 Task: Create in the project AgileJet and in the Backlog issue 'Create a new online platform for online sales and negotiation courses with advanced sales techniques and negotiation skills features' a child issue 'Integration with benefits management systems', and assign it to team member softage.4@softage.net. Create in the project AgileJet and in the Backlog issue 'Implement a new cloud-based supply chain management system for a company with advanced supply chain visibility and planning features' a child issue 'Code optimization for energy-efficient data compression', and assign it to team member softage.1@softage.net
Action: Mouse moved to (181, 49)
Screenshot: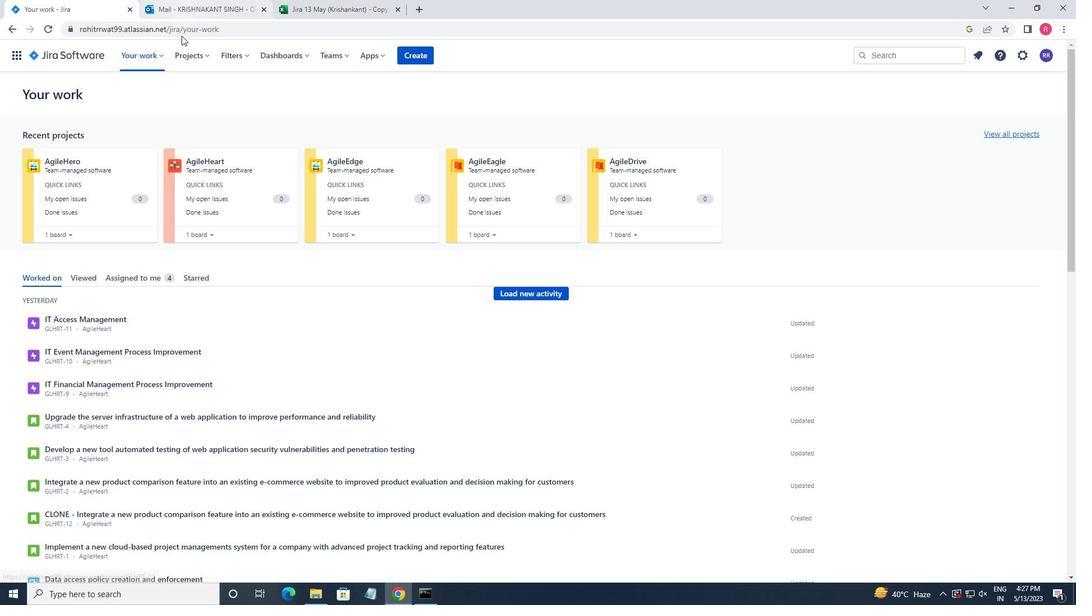 
Action: Mouse pressed left at (181, 49)
Screenshot: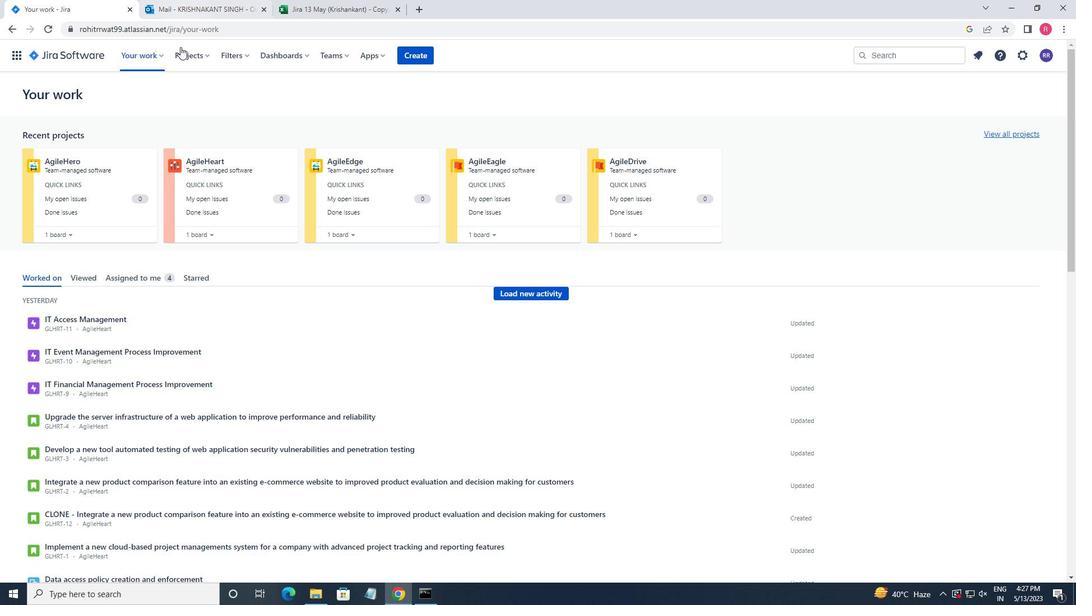 
Action: Mouse moved to (219, 116)
Screenshot: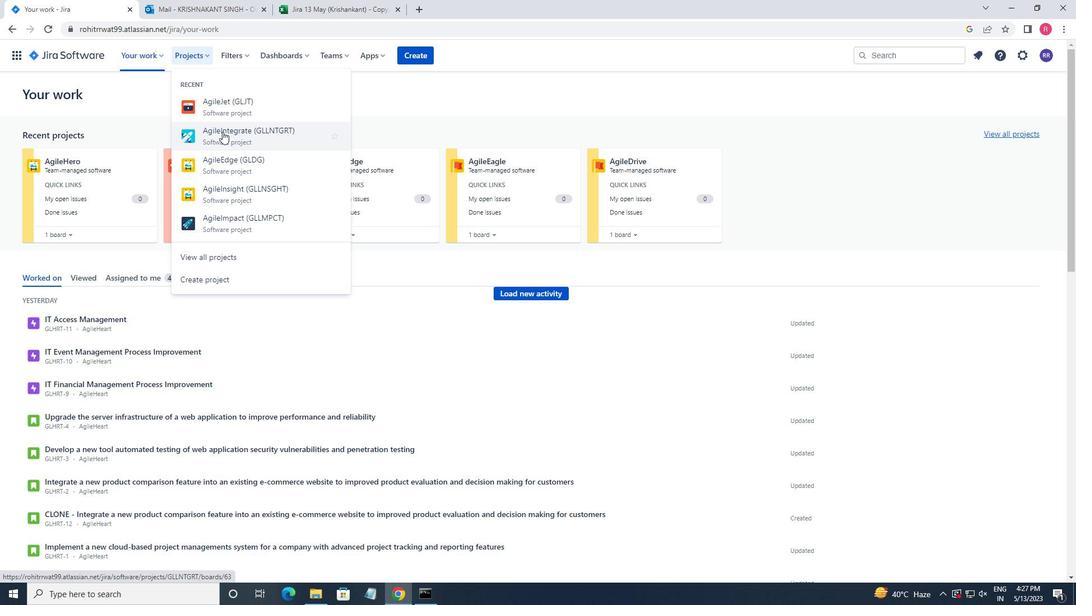 
Action: Mouse pressed left at (219, 116)
Screenshot: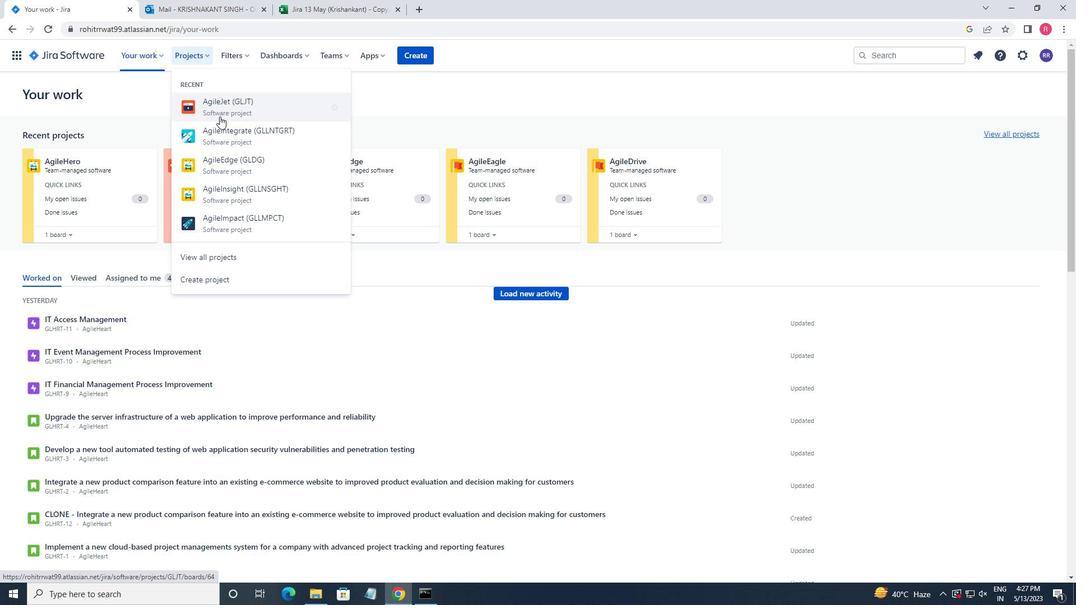 
Action: Mouse moved to (44, 177)
Screenshot: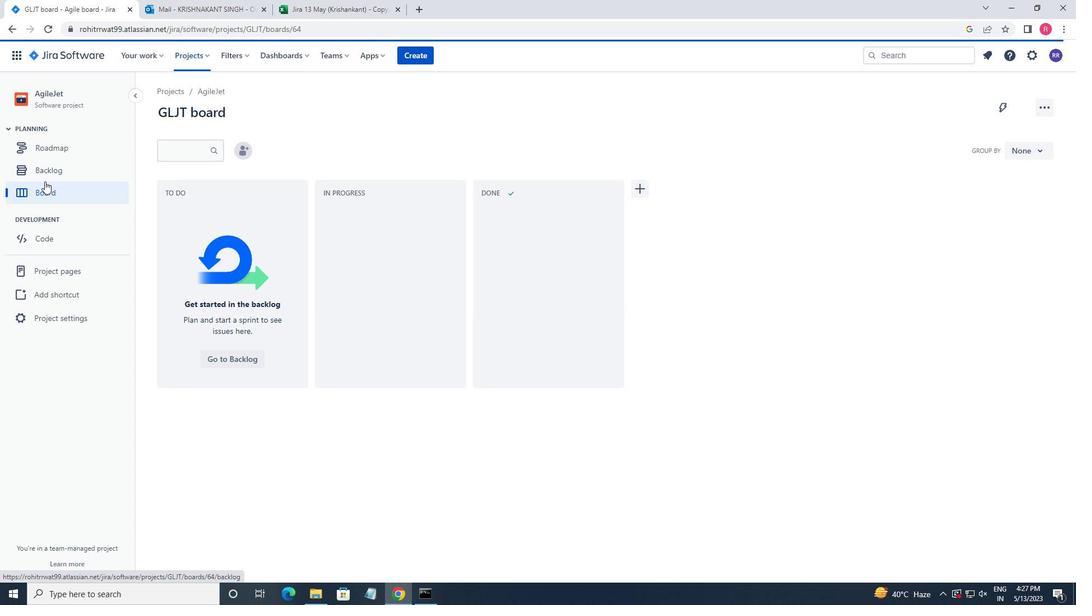 
Action: Mouse pressed left at (44, 177)
Screenshot: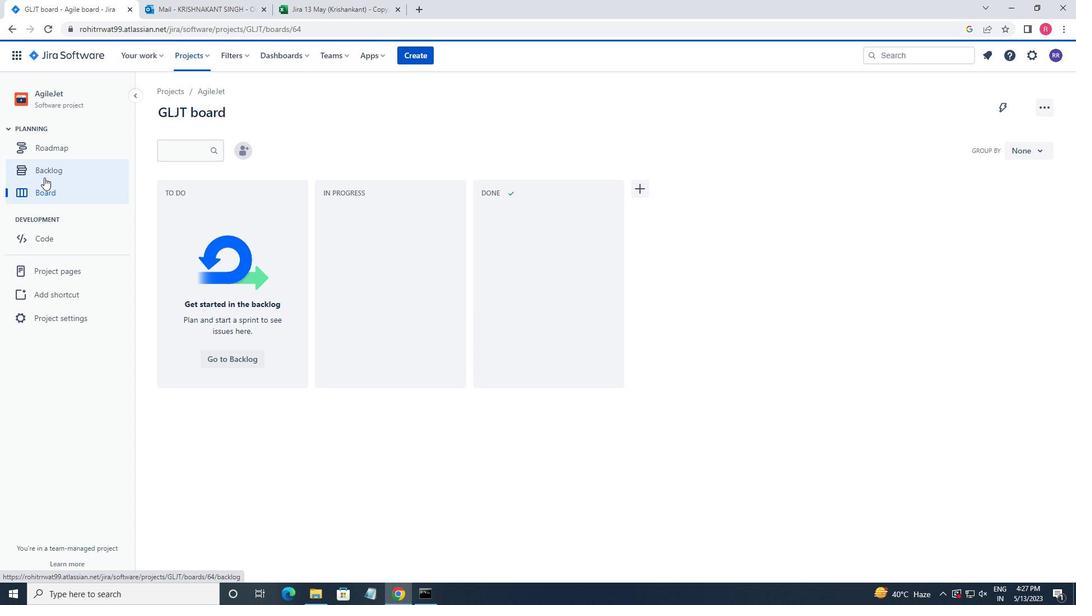 
Action: Mouse moved to (418, 291)
Screenshot: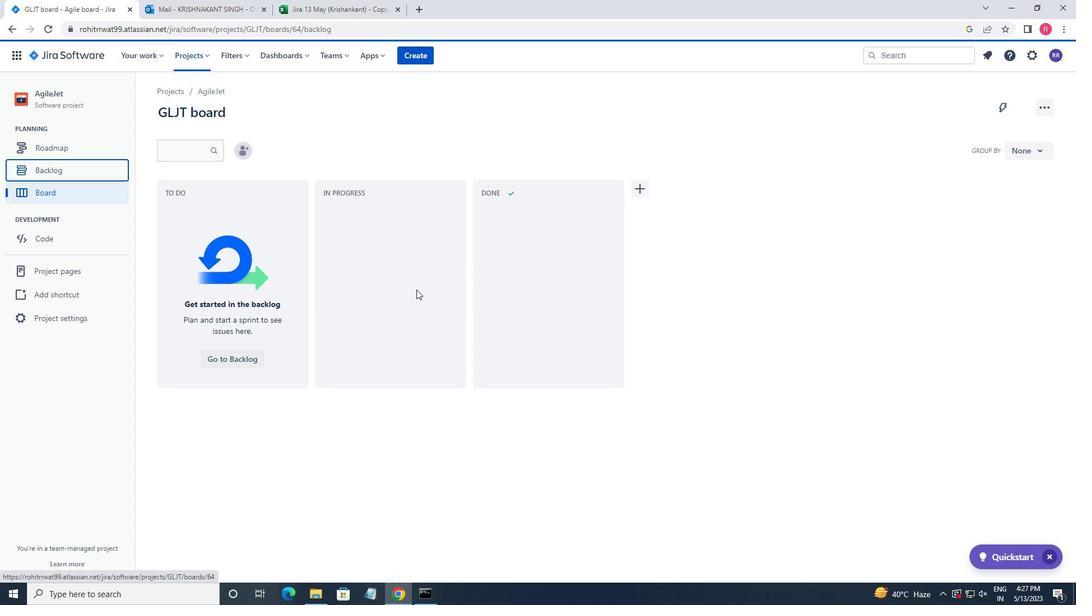 
Action: Mouse scrolled (418, 291) with delta (0, 0)
Screenshot: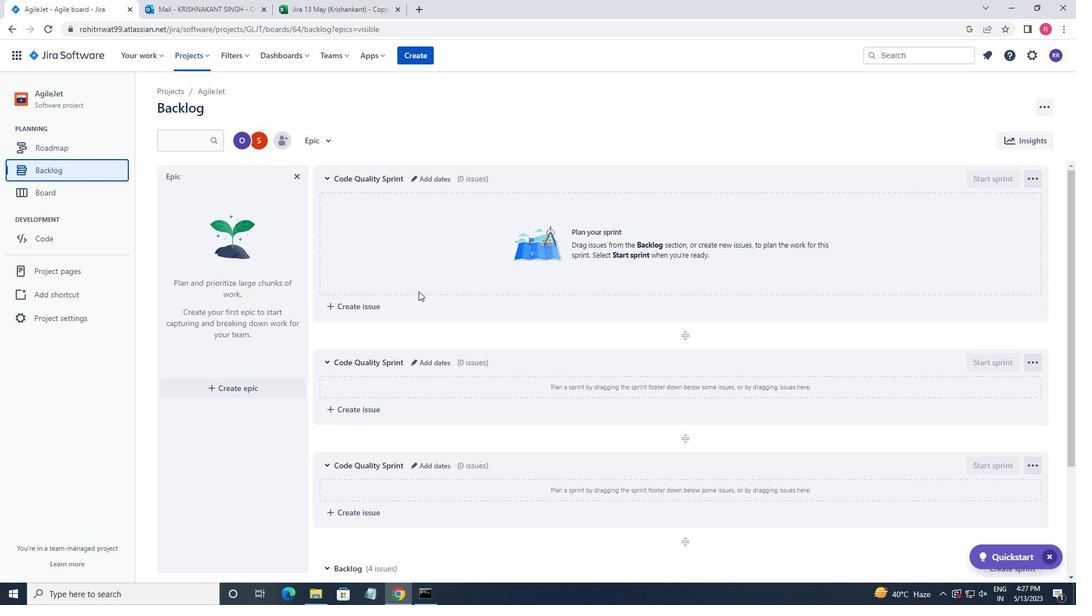 
Action: Mouse scrolled (418, 291) with delta (0, 0)
Screenshot: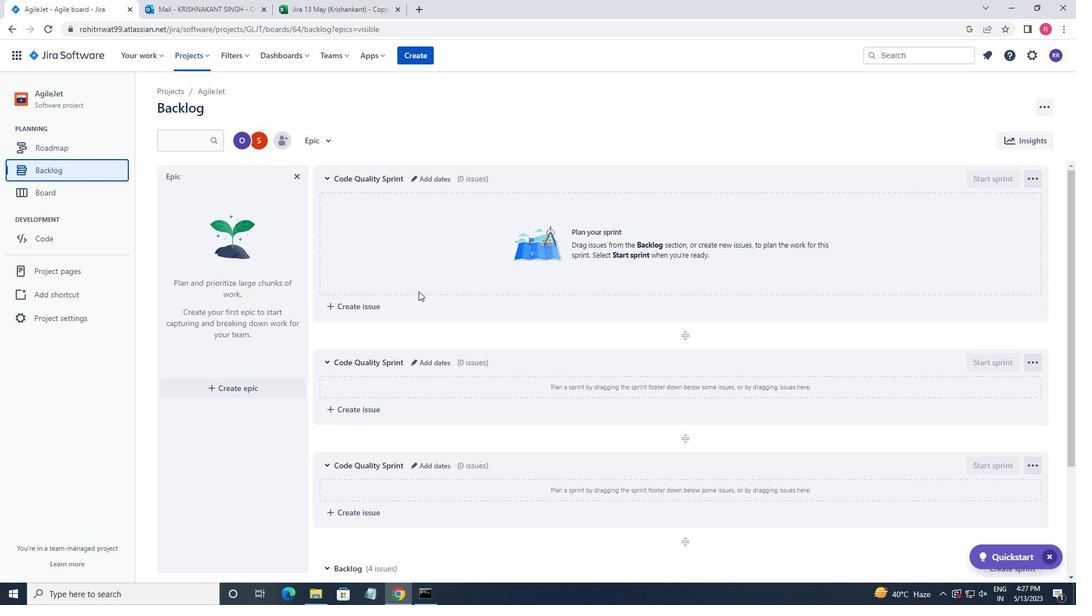 
Action: Mouse scrolled (418, 291) with delta (0, 0)
Screenshot: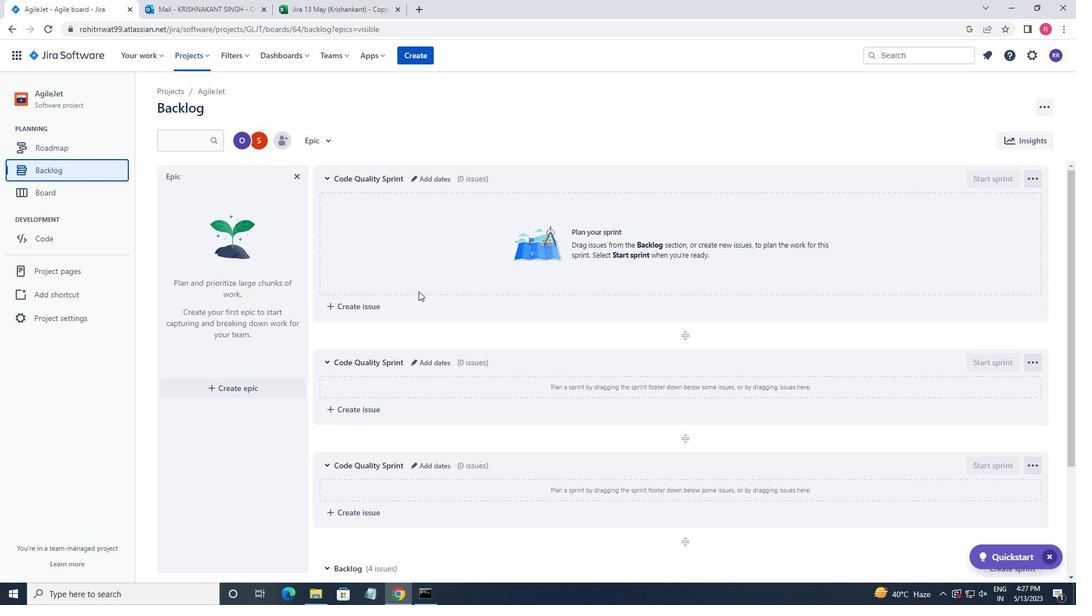 
Action: Mouse moved to (418, 291)
Screenshot: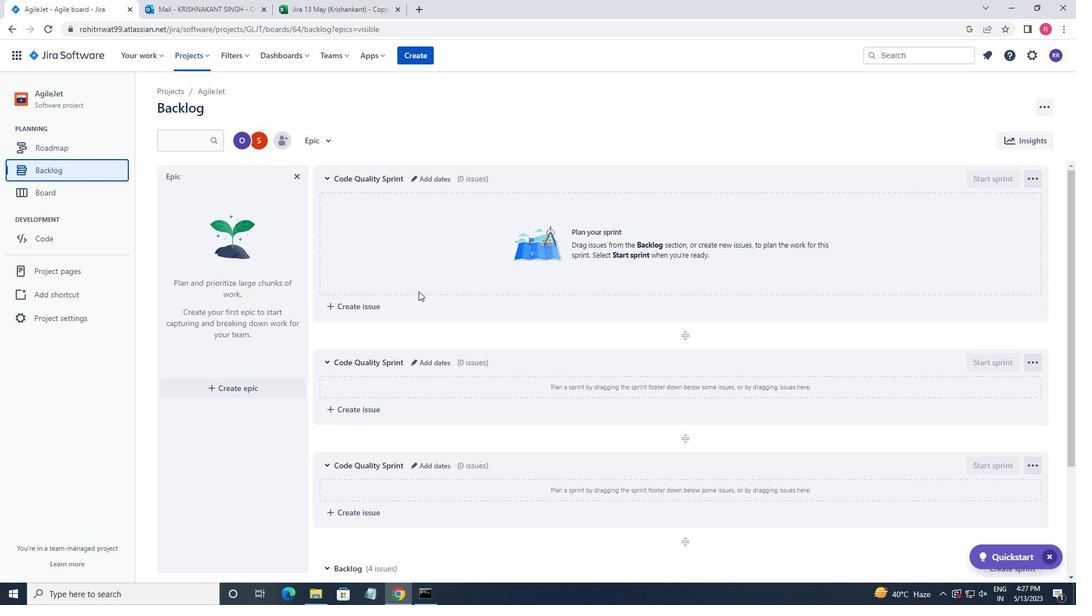 
Action: Mouse scrolled (418, 291) with delta (0, 0)
Screenshot: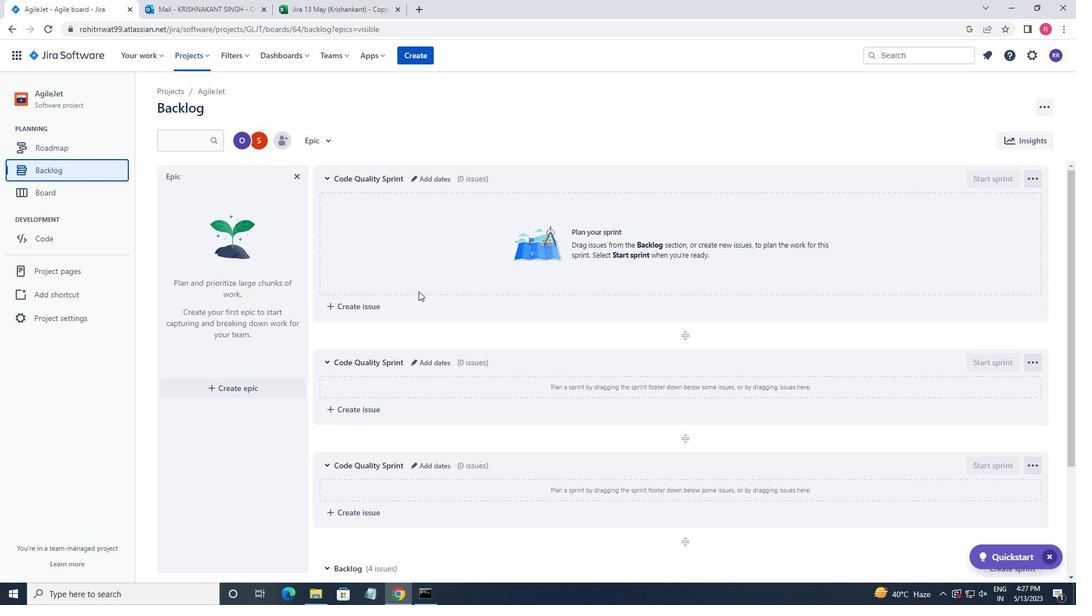 
Action: Mouse moved to (420, 293)
Screenshot: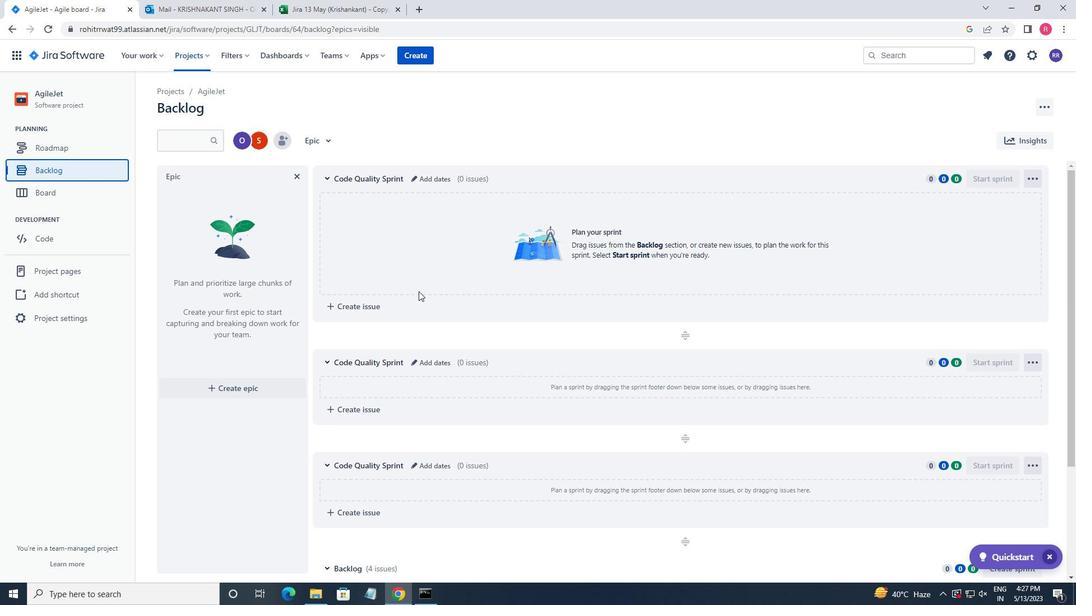
Action: Mouse scrolled (420, 292) with delta (0, 0)
Screenshot: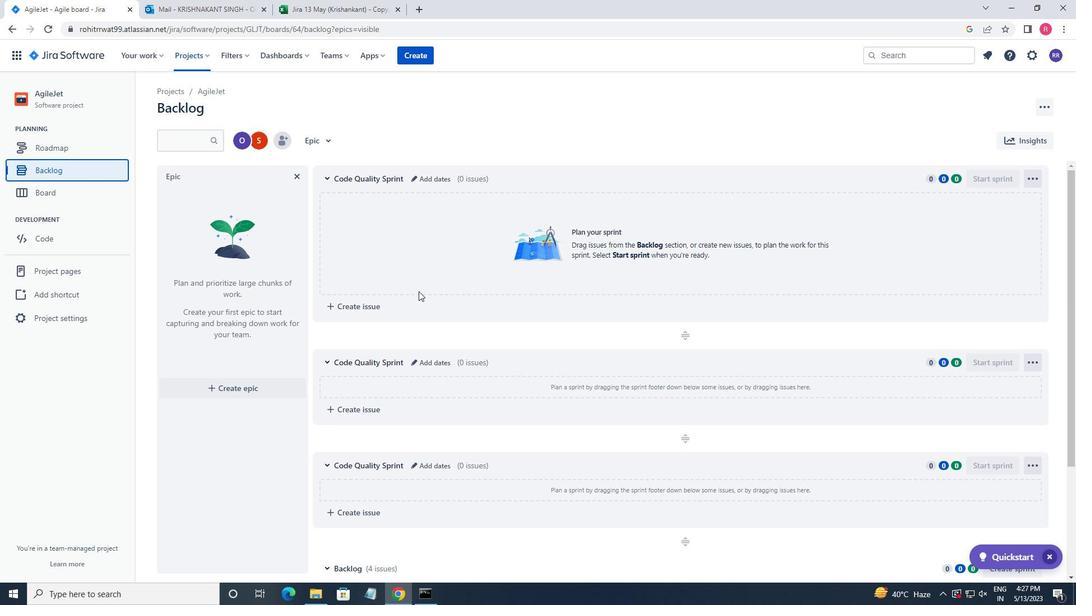 
Action: Mouse moved to (426, 298)
Screenshot: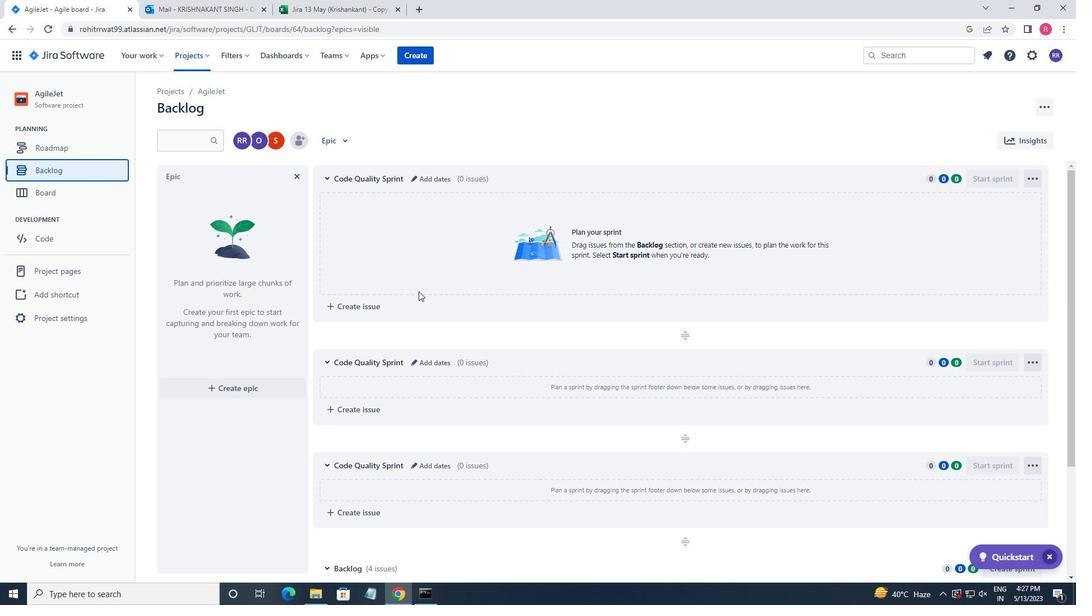 
Action: Mouse scrolled (426, 297) with delta (0, 0)
Screenshot: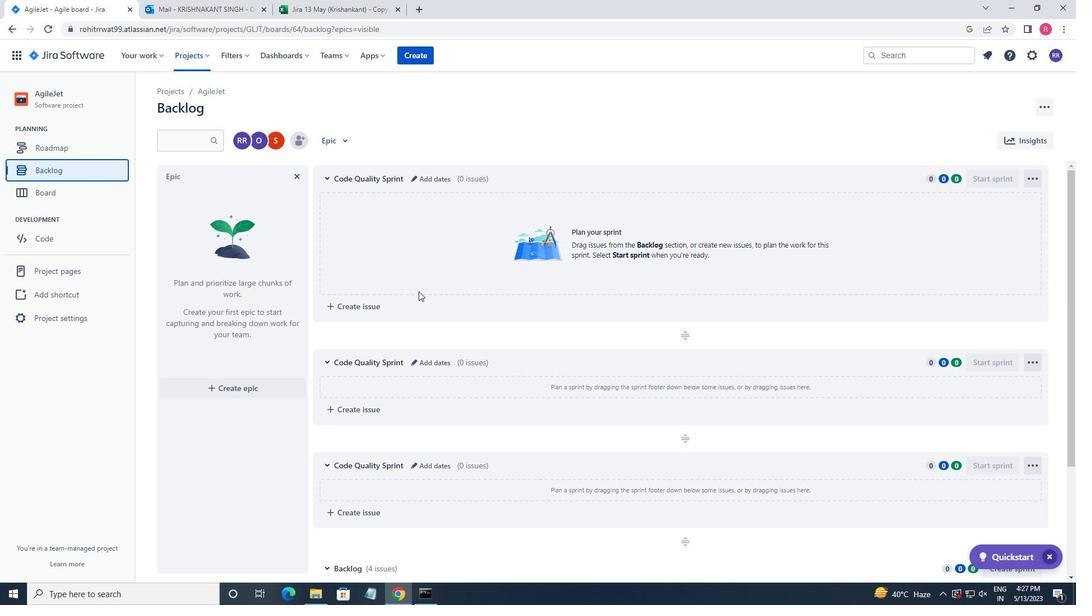 
Action: Mouse moved to (436, 311)
Screenshot: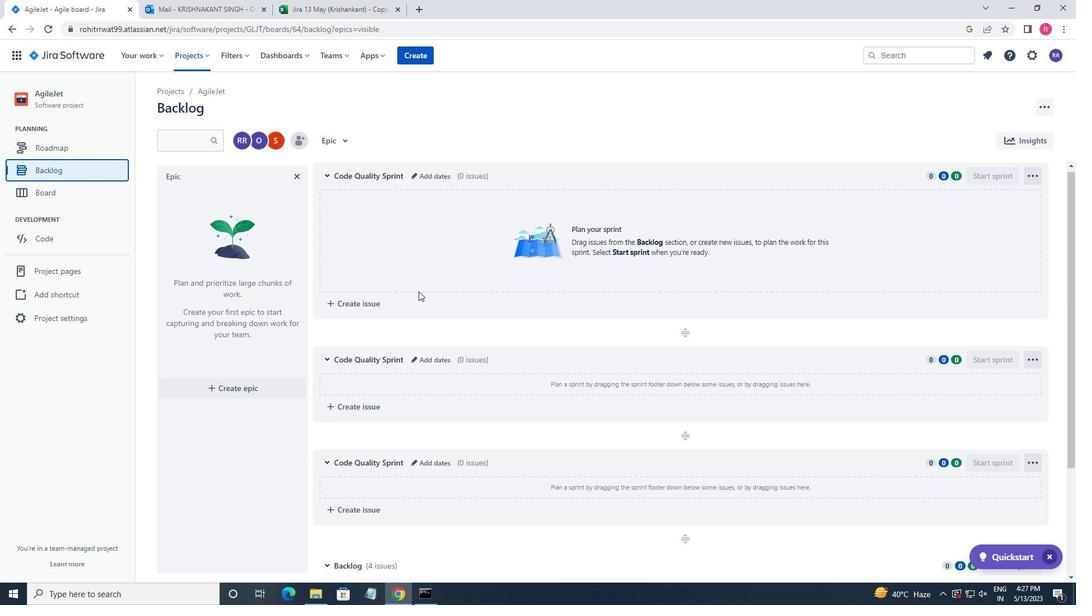 
Action: Mouse scrolled (436, 310) with delta (0, 0)
Screenshot: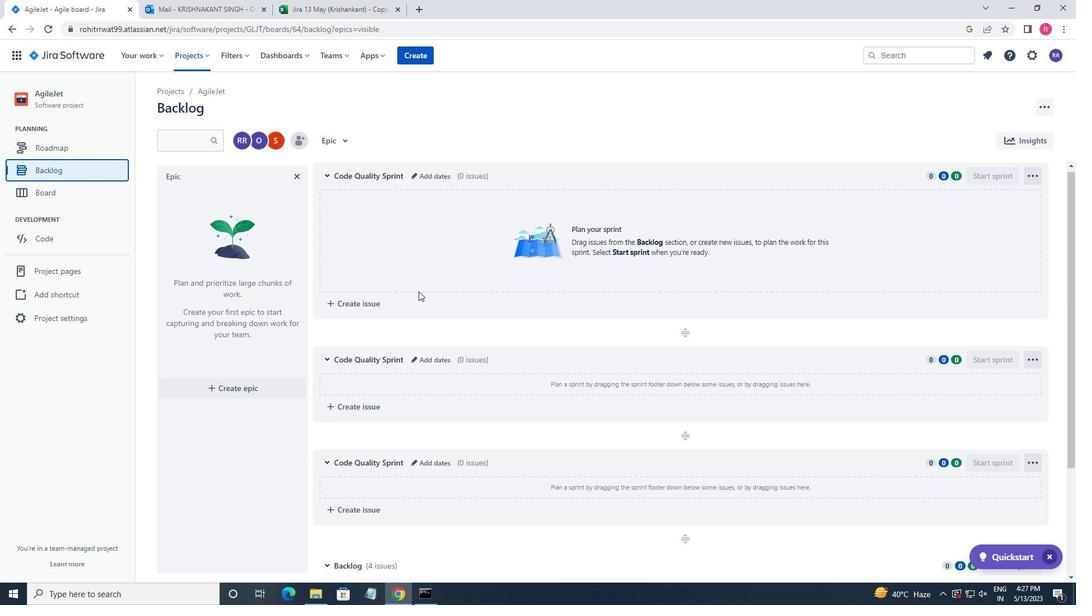
Action: Mouse moved to (517, 358)
Screenshot: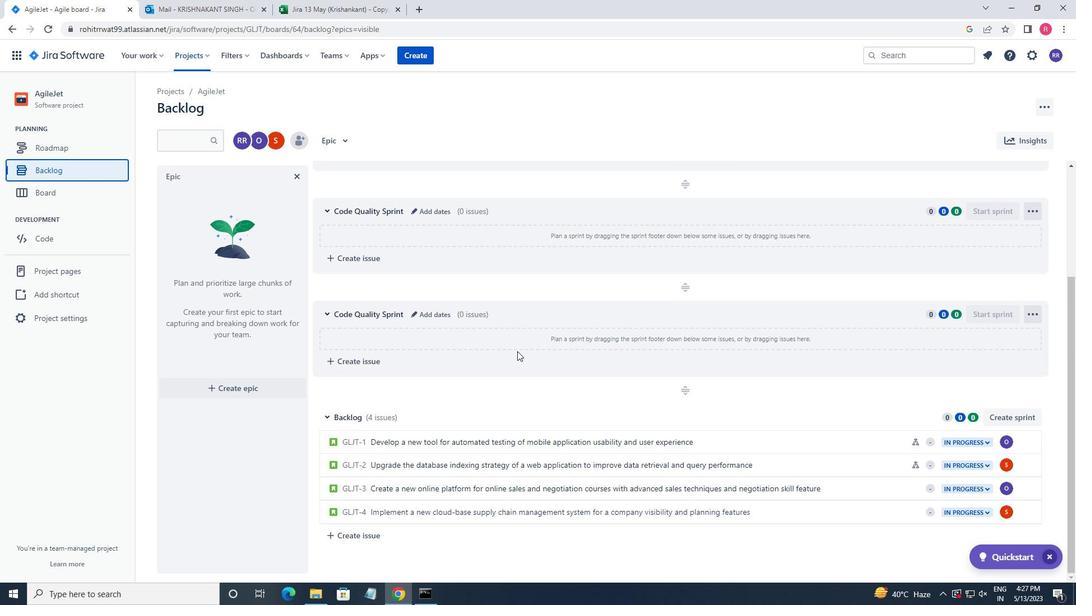 
Action: Mouse scrolled (517, 357) with delta (0, 0)
Screenshot: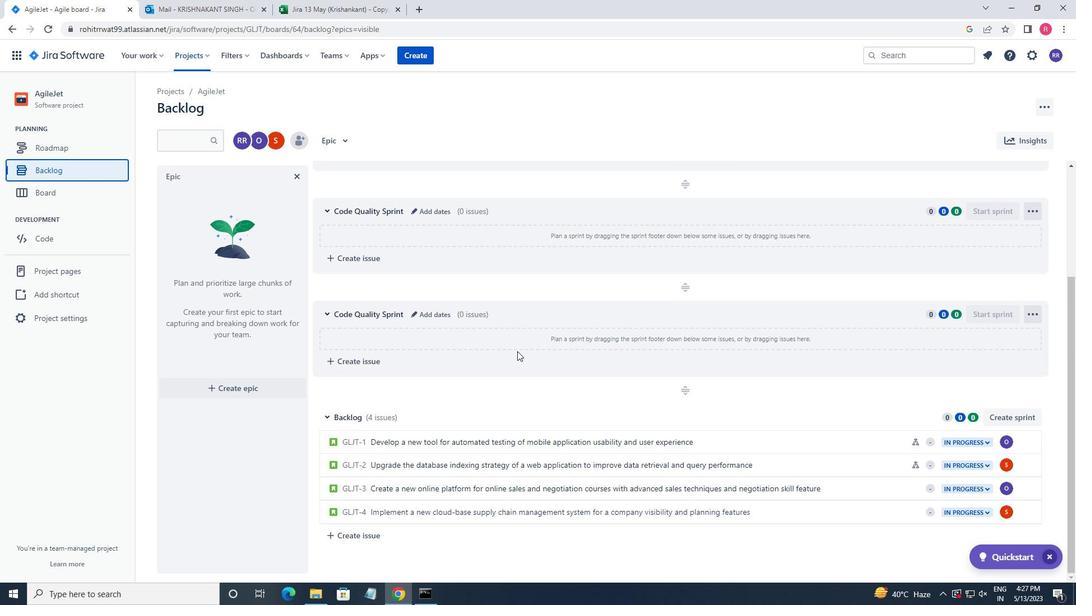 
Action: Mouse moved to (519, 361)
Screenshot: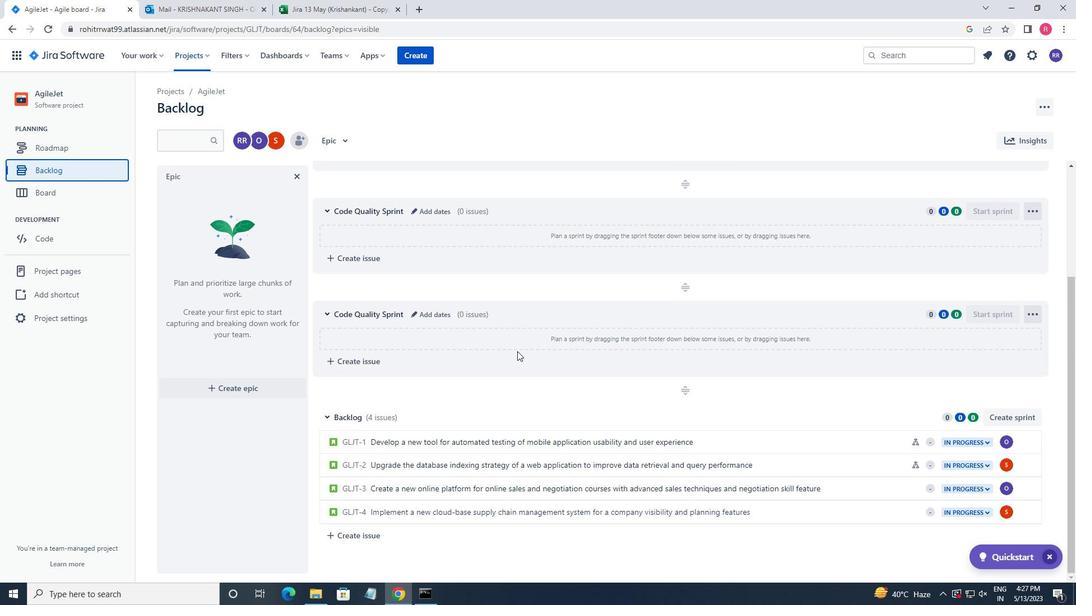 
Action: Mouse scrolled (519, 360) with delta (0, 0)
Screenshot: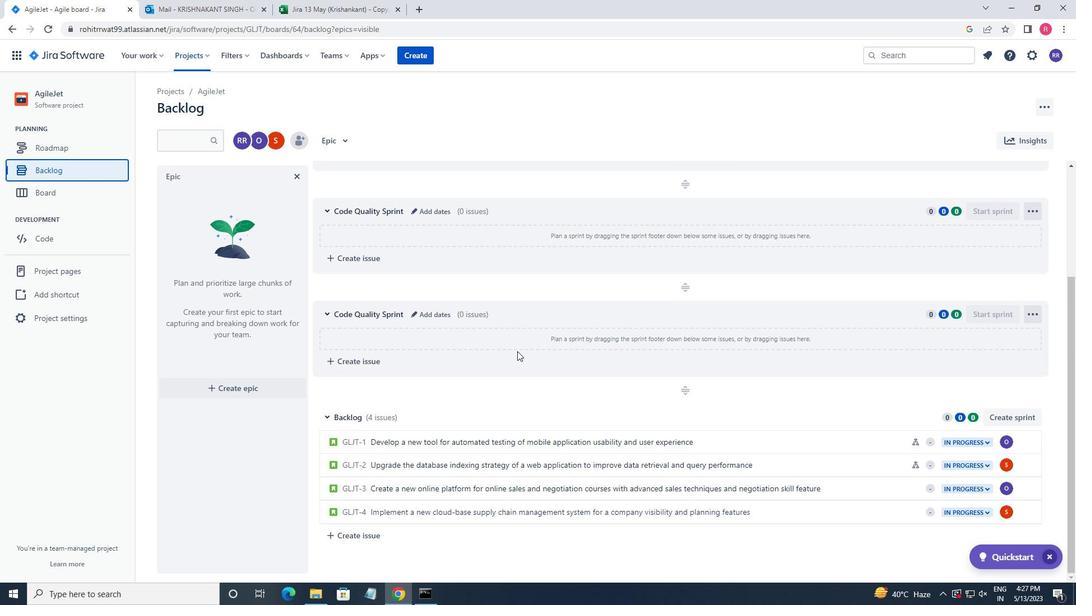 
Action: Mouse moved to (895, 491)
Screenshot: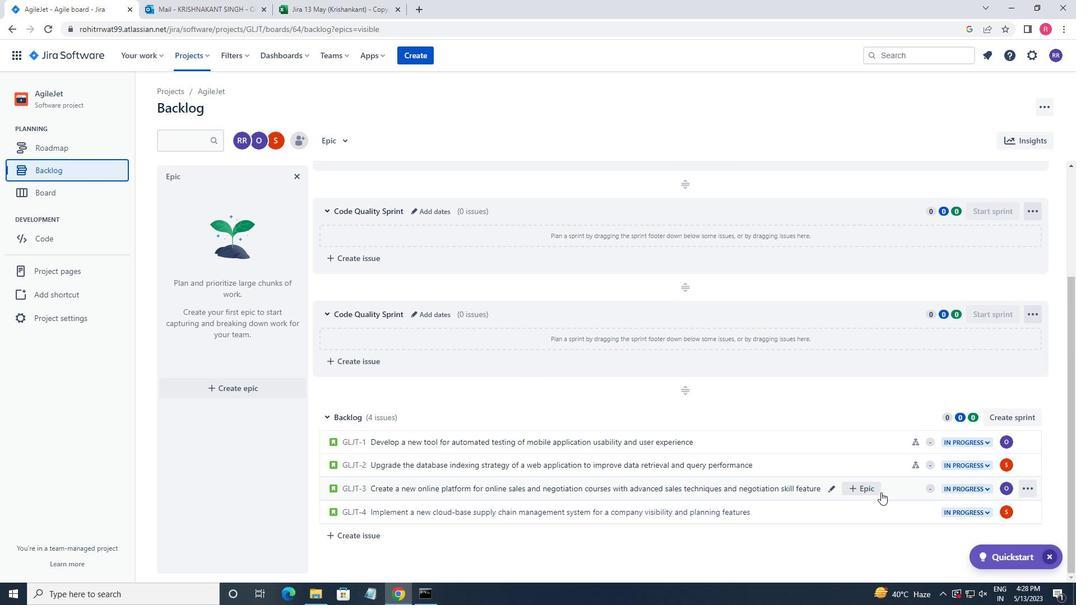 
Action: Mouse pressed left at (895, 491)
Screenshot: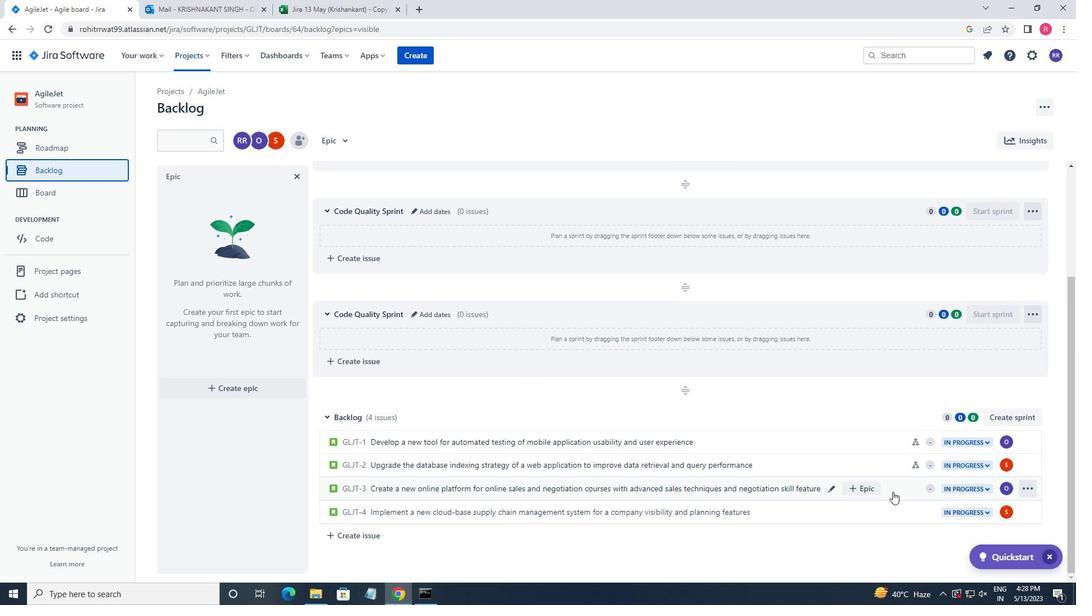 
Action: Mouse moved to (879, 290)
Screenshot: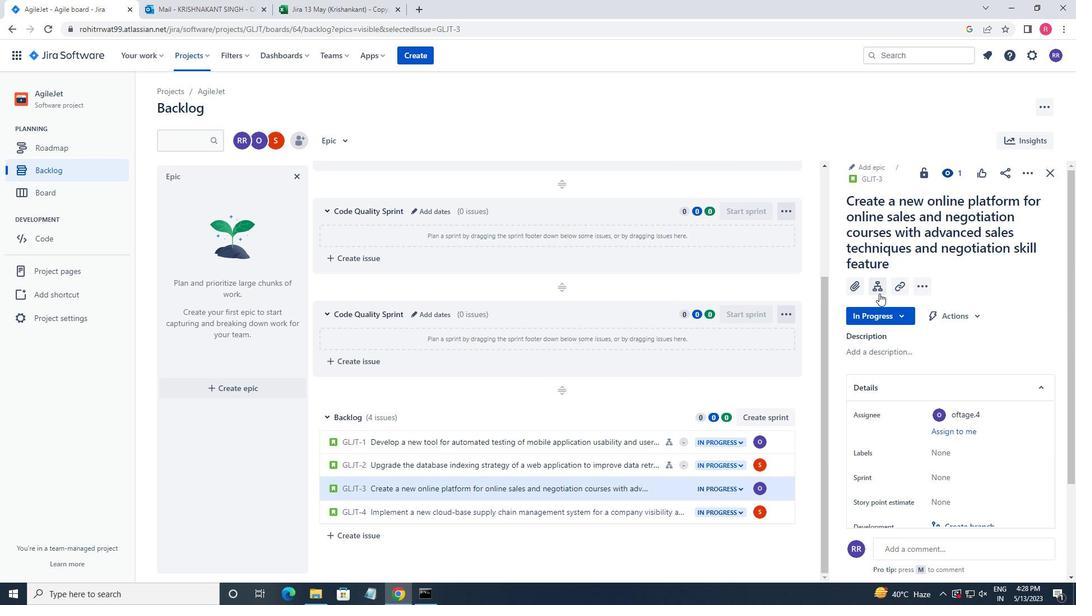 
Action: Mouse pressed left at (879, 290)
Screenshot: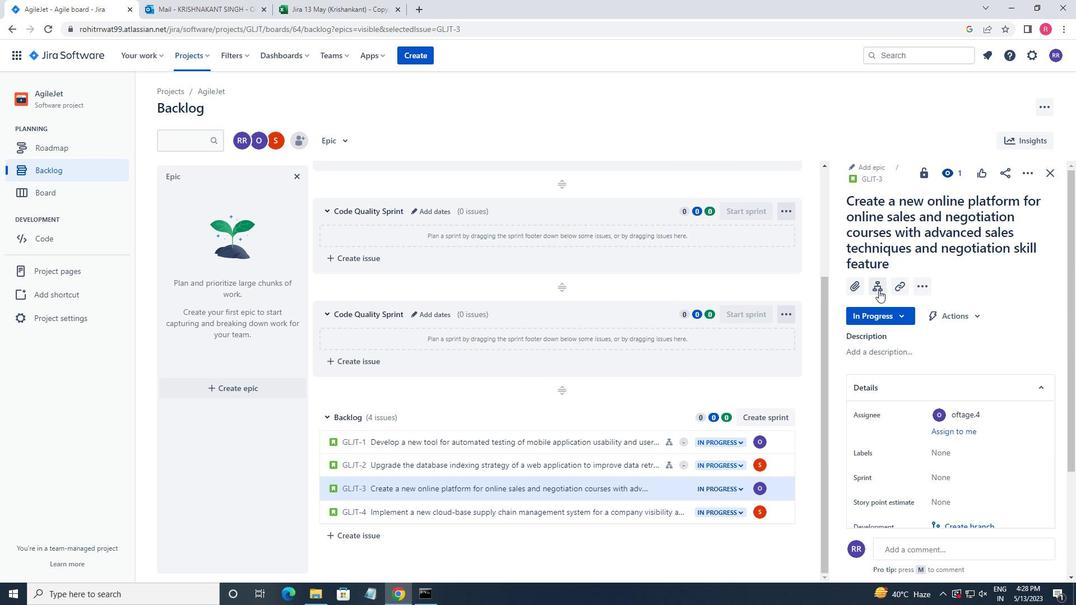 
Action: Key pressed <Key.shift_r><Key.shift_r><Key.shift_r><Key.shift_r><Key.shift_r>Integrat<Key.backspace>tion<Key.space>with<Key.space>benifits<Key.space>management<Key.space>system<Key.space><Key.left><Key.left><Key.left><Key.left><Key.left><Key.left><Key.left><Key.left><Key.left><Key.left><Key.left><Key.left><Key.left><Key.left><Key.left><Key.left><Key.left><Key.left><Key.left><Key.left><Key.left><Key.left><Key.left><Key.left>e<Key.right><Key.right><Key.right><Key.right><Key.right><Key.right><Key.right><Key.right><Key.right><Key.right><Key.right><Key.right><Key.right><Key.right><Key.right><Key.right><Key.right><Key.right><Key.right><Key.right><Key.right><Key.right><Key.right><Key.right><Key.right><Key.right><Key.right><Key.right><Key.right><Key.right><Key.left><Key.left><Key.left><Key.left><Key.left><Key.left><Key.left><Key.left><Key.left><Key.left><Key.left><Key.left><Key.left><Key.left><Key.left><Key.left><Key.left><Key.left><Key.left><Key.left><Key.left><Key.left><Key.left><Key.left><Key.left><Key.right><Key.right><Key.backspace><Key.right><Key.right><Key.right><Key.right><Key.right><Key.right><Key.right><Key.right><Key.right><Key.right><Key.right><Key.right><Key.right><Key.right><Key.right><Key.right><Key.right><Key.right><Key.right><Key.right><Key.right><Key.right><Key.right><Key.right><Key.right><Key.right><Key.right><Key.enter>
Screenshot: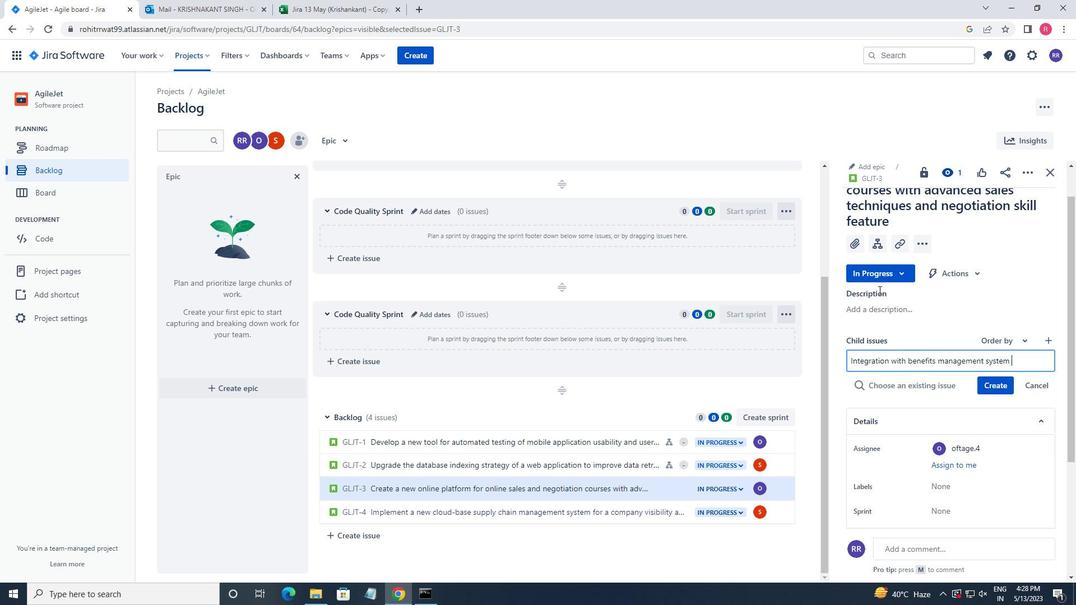 
Action: Mouse moved to (1000, 365)
Screenshot: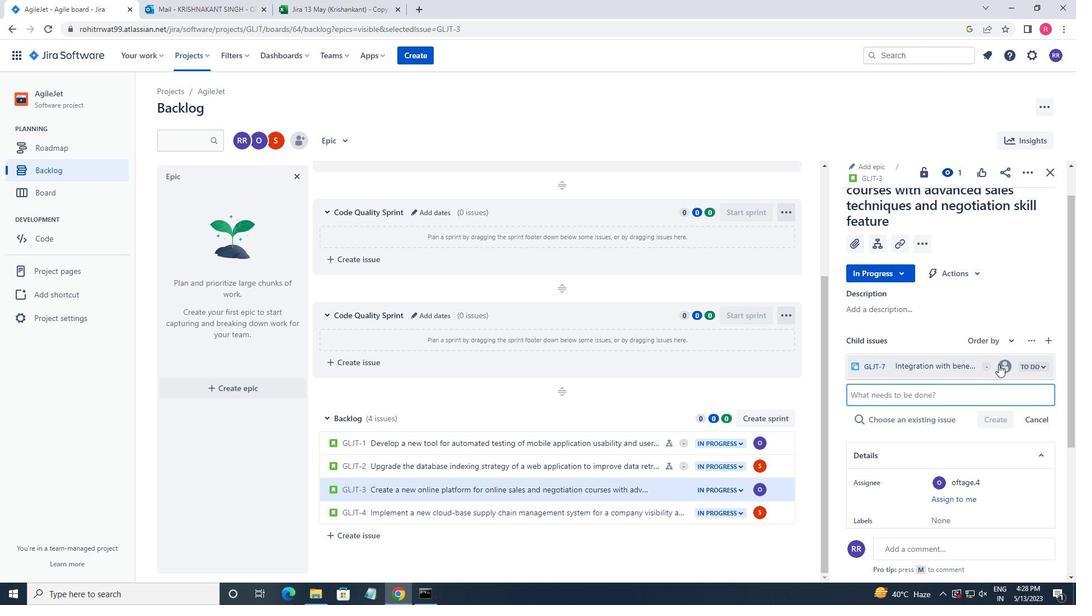 
Action: Mouse pressed left at (1000, 365)
Screenshot: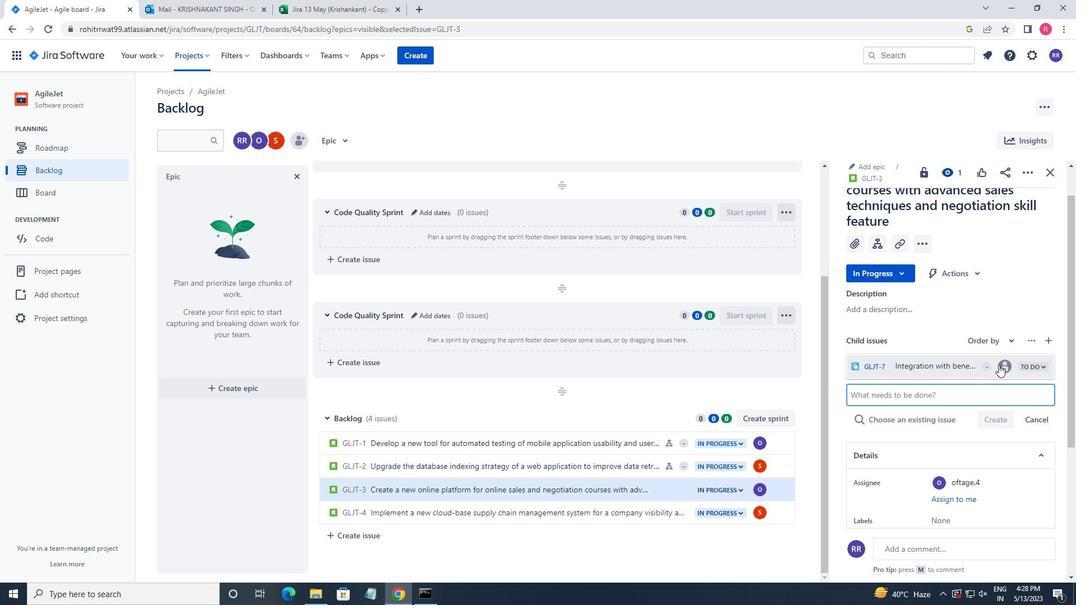 
Action: Mouse moved to (884, 395)
Screenshot: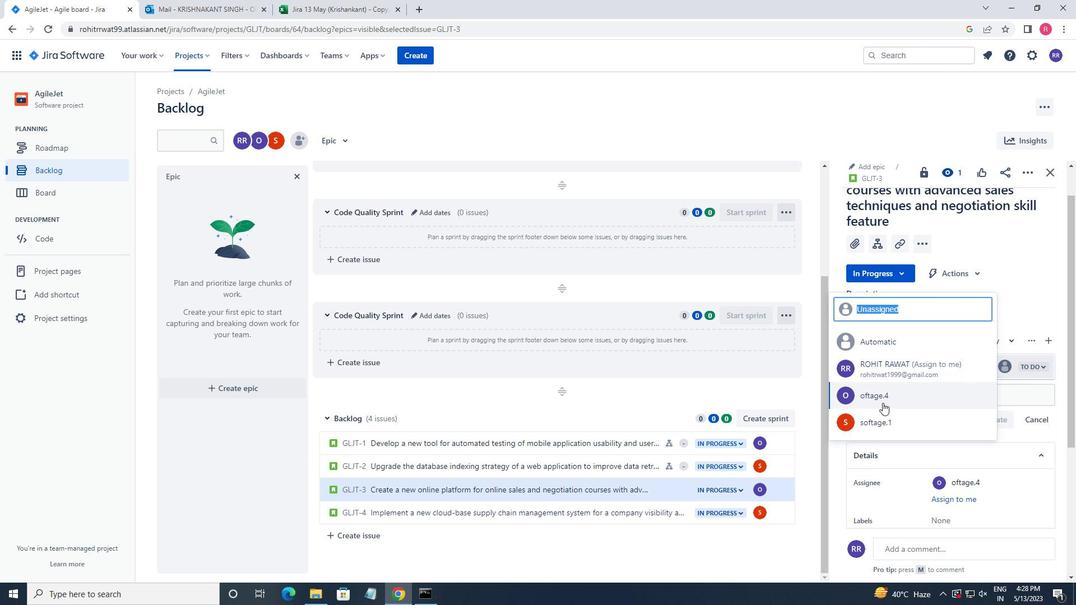 
Action: Mouse pressed left at (884, 395)
Screenshot: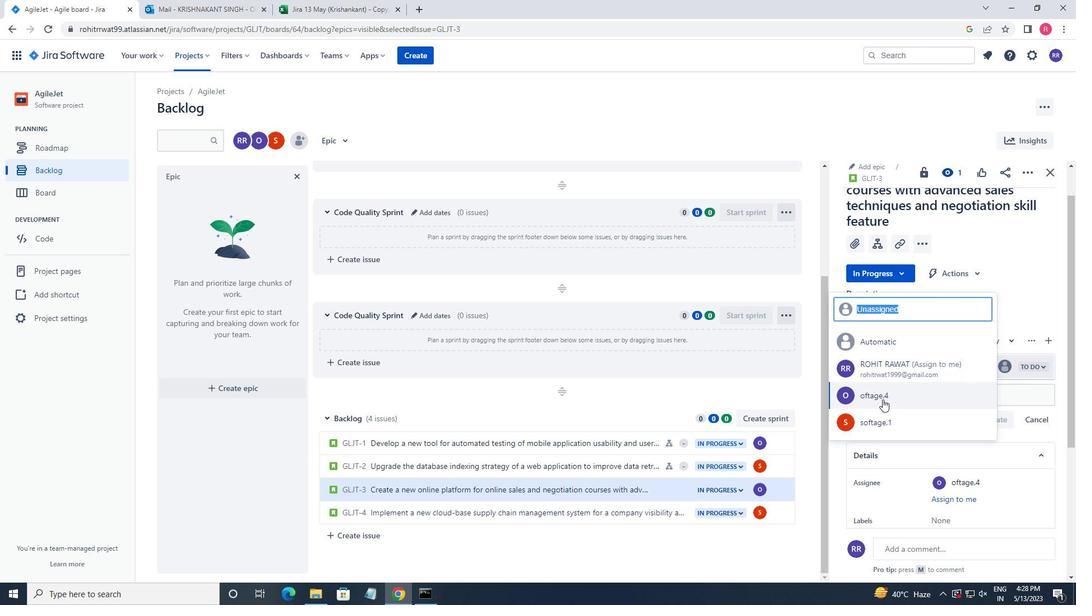 
Action: Mouse moved to (681, 519)
Screenshot: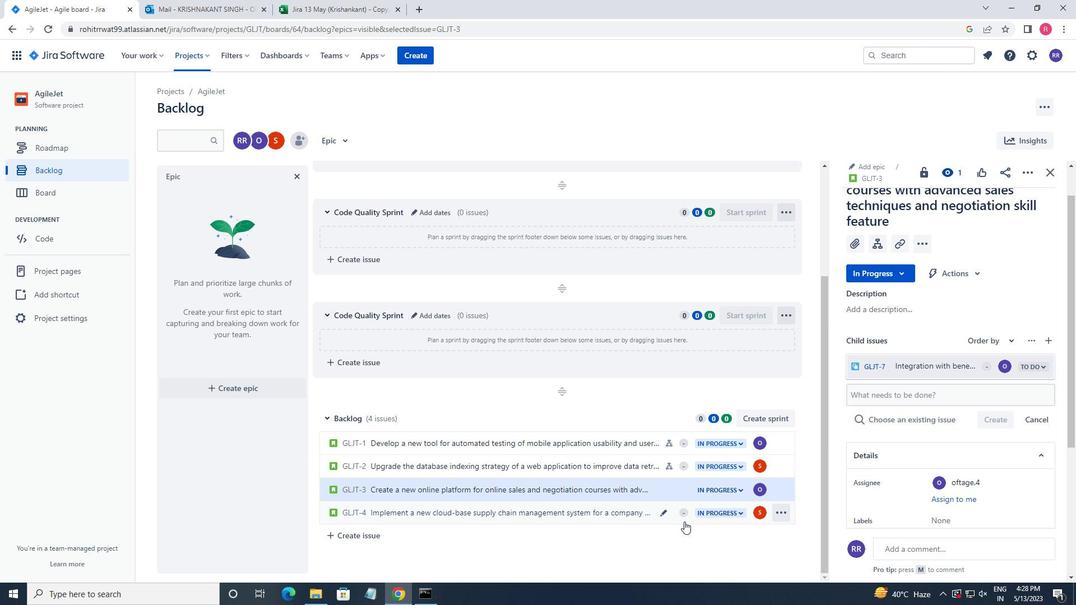 
Action: Mouse pressed left at (681, 519)
Screenshot: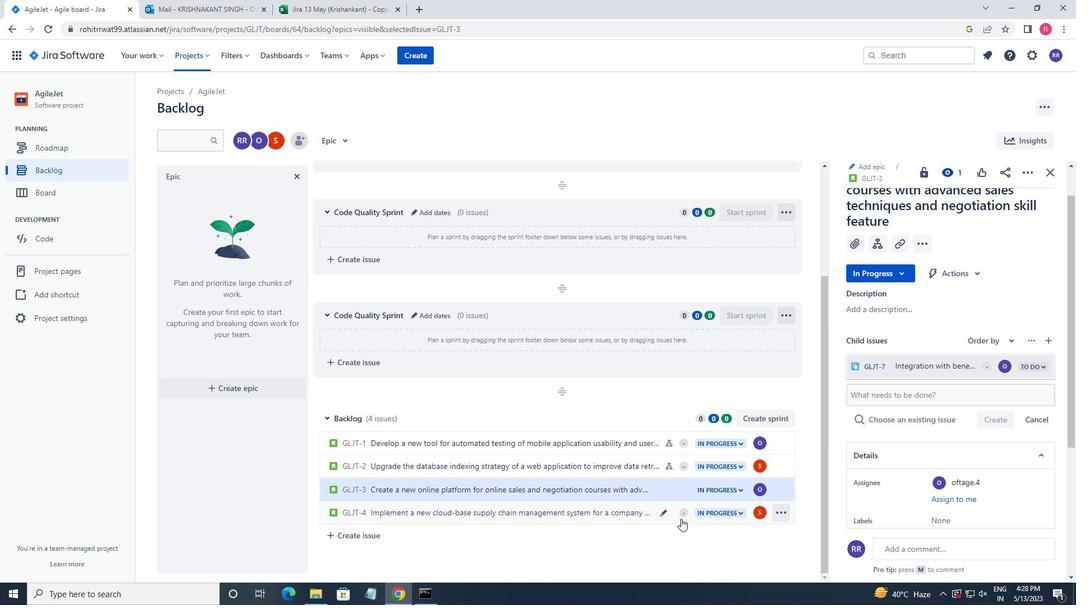 
Action: Mouse moved to (875, 271)
Screenshot: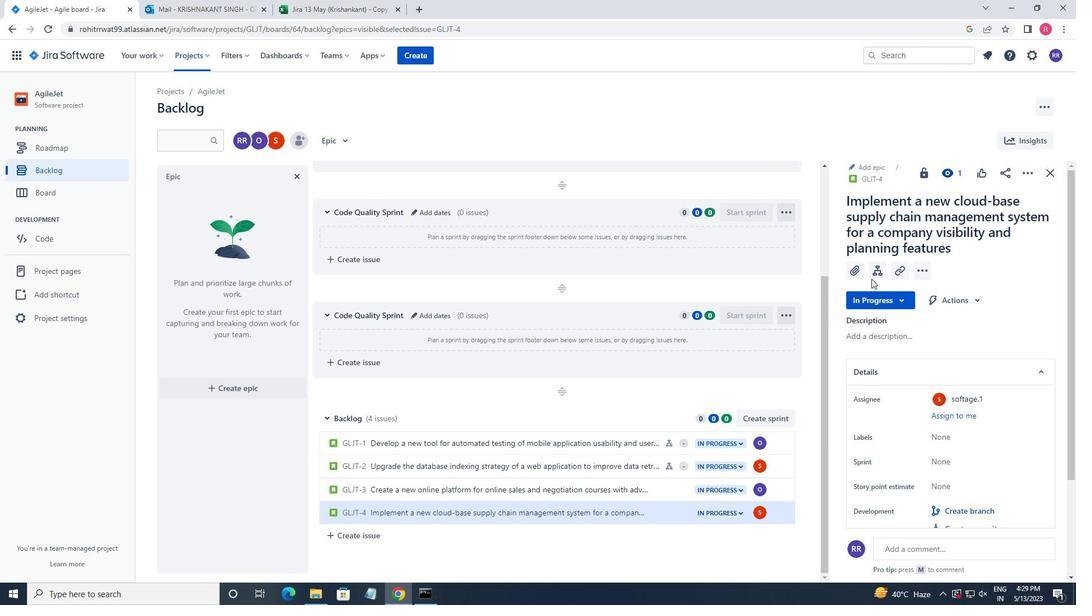 
Action: Mouse pressed left at (875, 271)
Screenshot: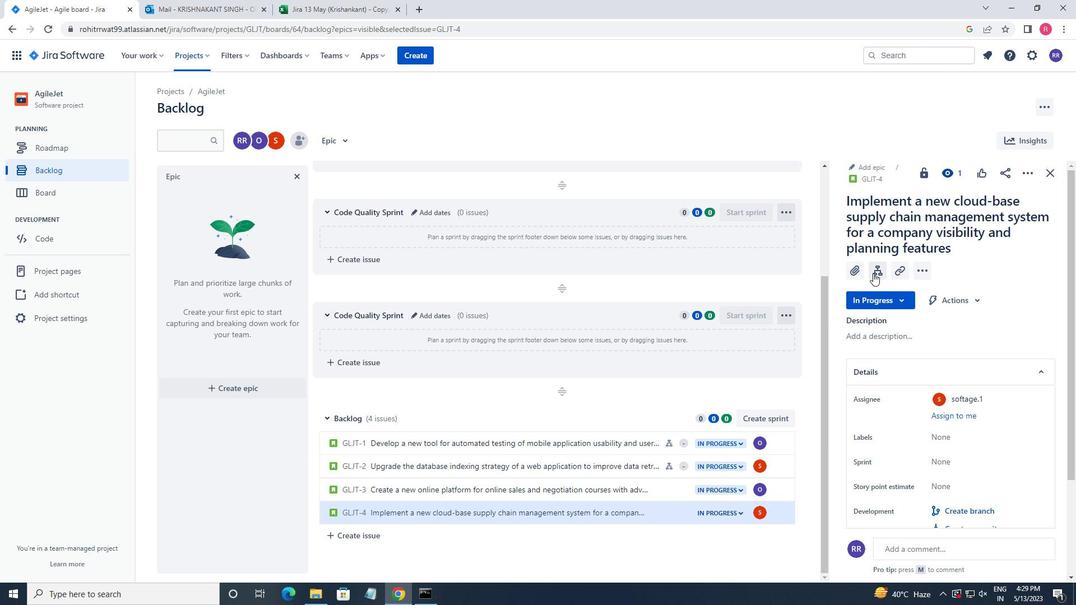 
Action: Mouse moved to (905, 362)
Screenshot: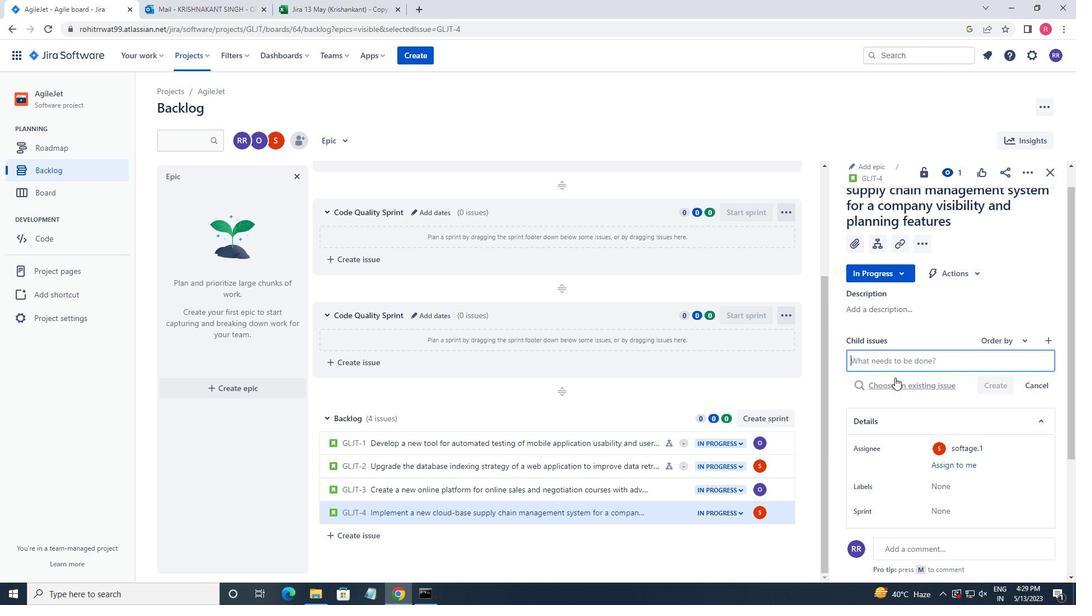 
Action: Key pressed <Key.shift>CODE<Key.space>OPTIMIZATION<Key.space>FOR<Key.space>ENERGY<Key.space><Key.backspace>-EFFICIENT<Key.space>DATA<Key.space>COMPRESSION<Key.enter>
Screenshot: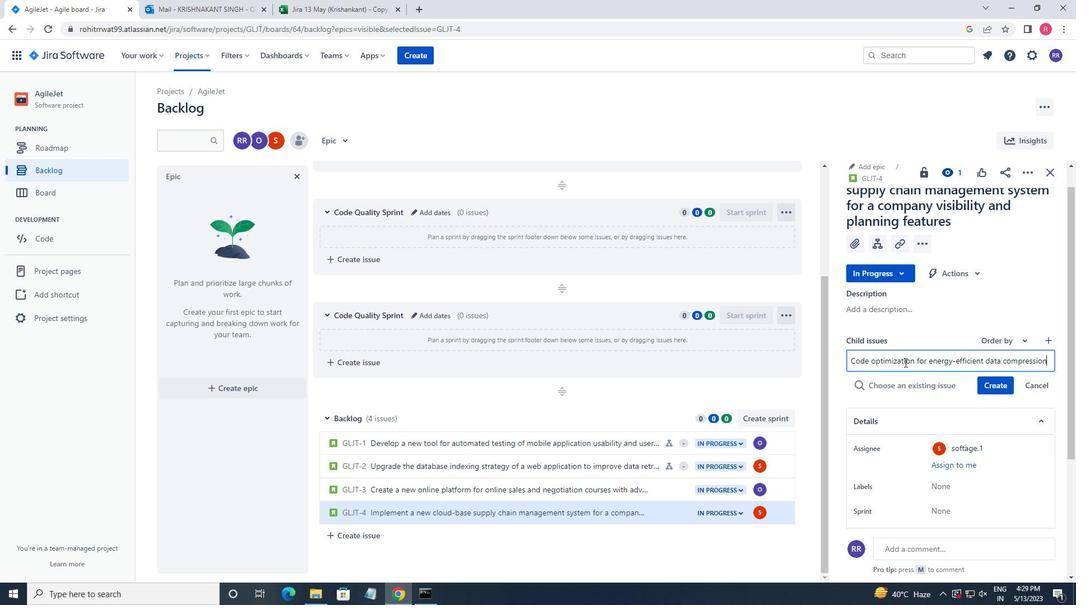 
Action: Mouse moved to (1003, 367)
Screenshot: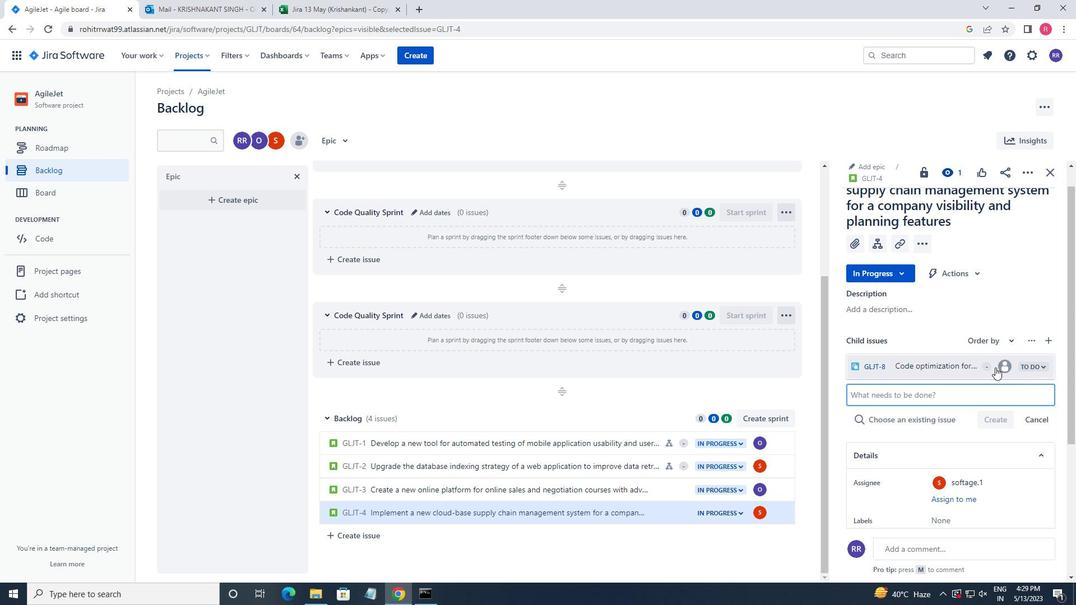 
Action: Mouse pressed left at (1003, 367)
Screenshot: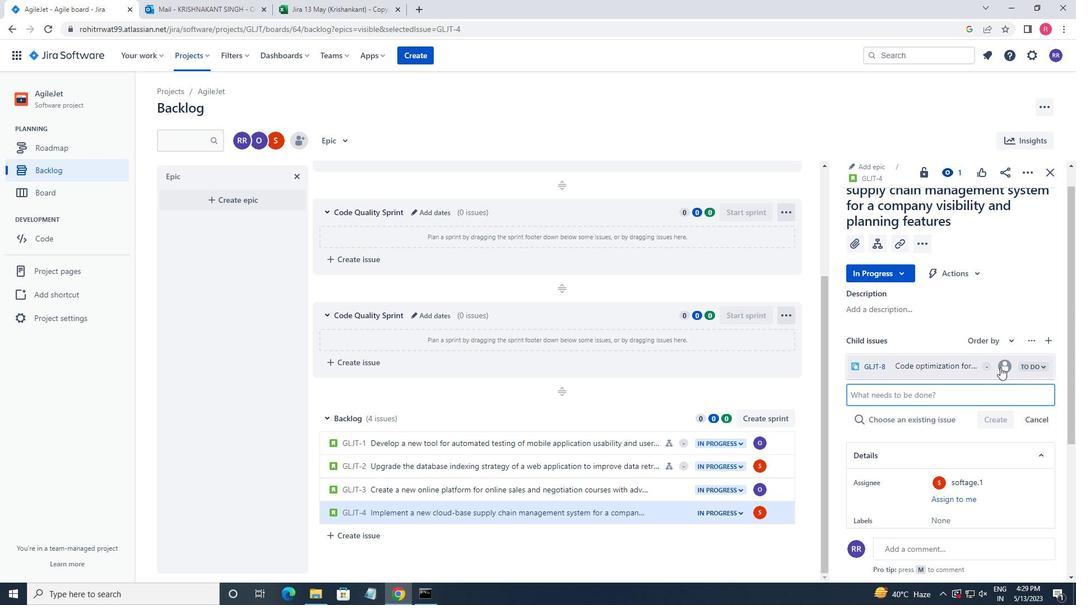 
Action: Key pressed SOFTAGE.1<Key.enter>
Screenshot: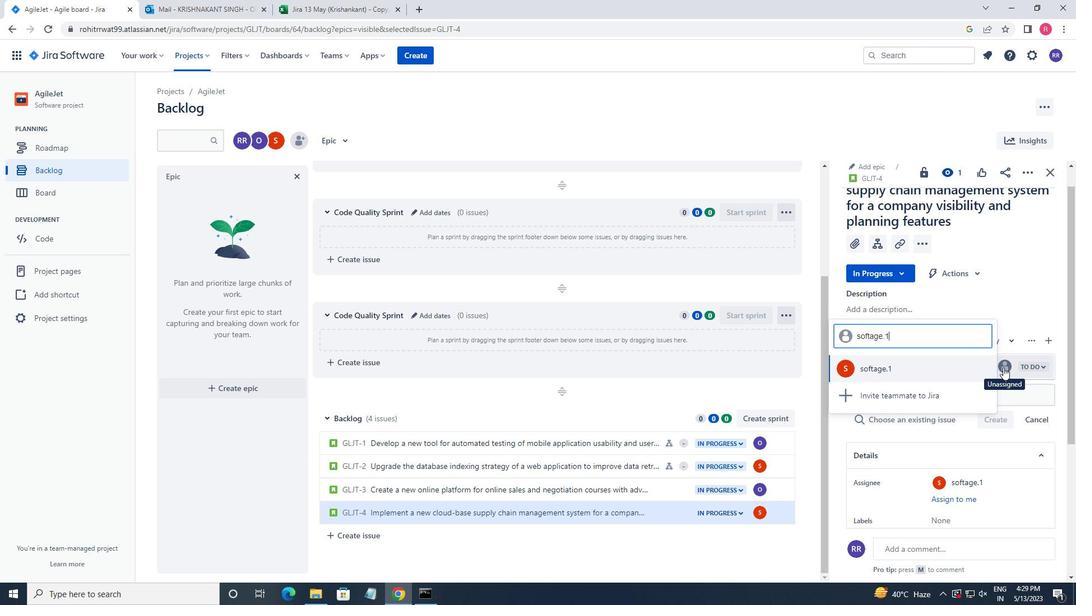 
